 Task: Send an email with the signature Erica Taylor with the subject 'Request for project resources' and the message 'I appreciate your attention to detail and timely response.' from softage.1@softage.net to softage.5@softage.net and softage.6@softage.net with CC to softage.7@softage.net
Action: Key pressed n
Screenshot: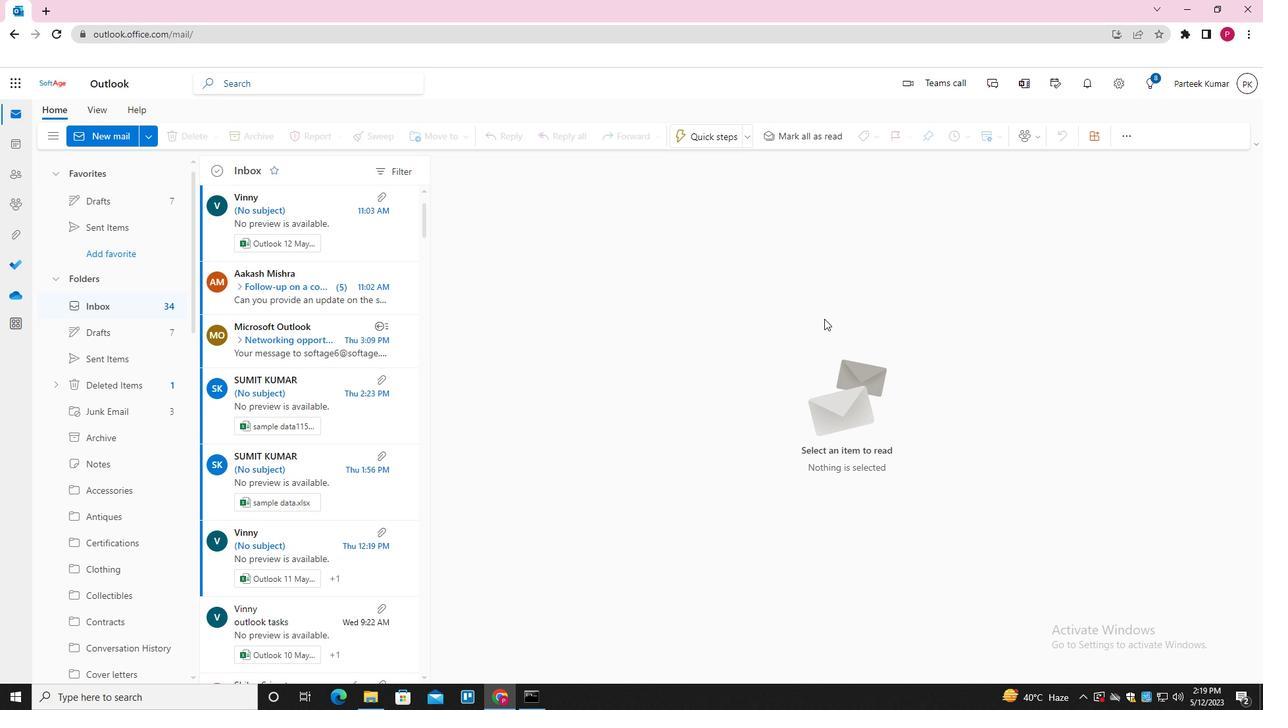 
Action: Mouse moved to (887, 137)
Screenshot: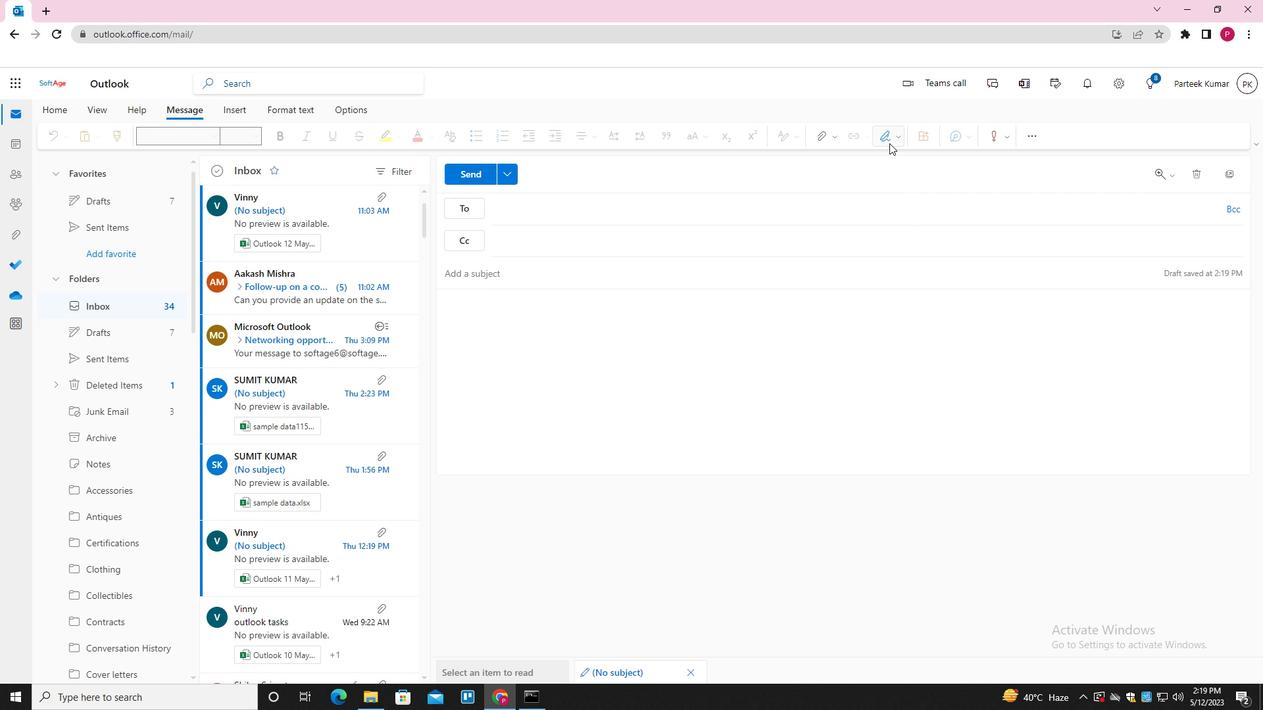 
Action: Mouse pressed left at (887, 137)
Screenshot: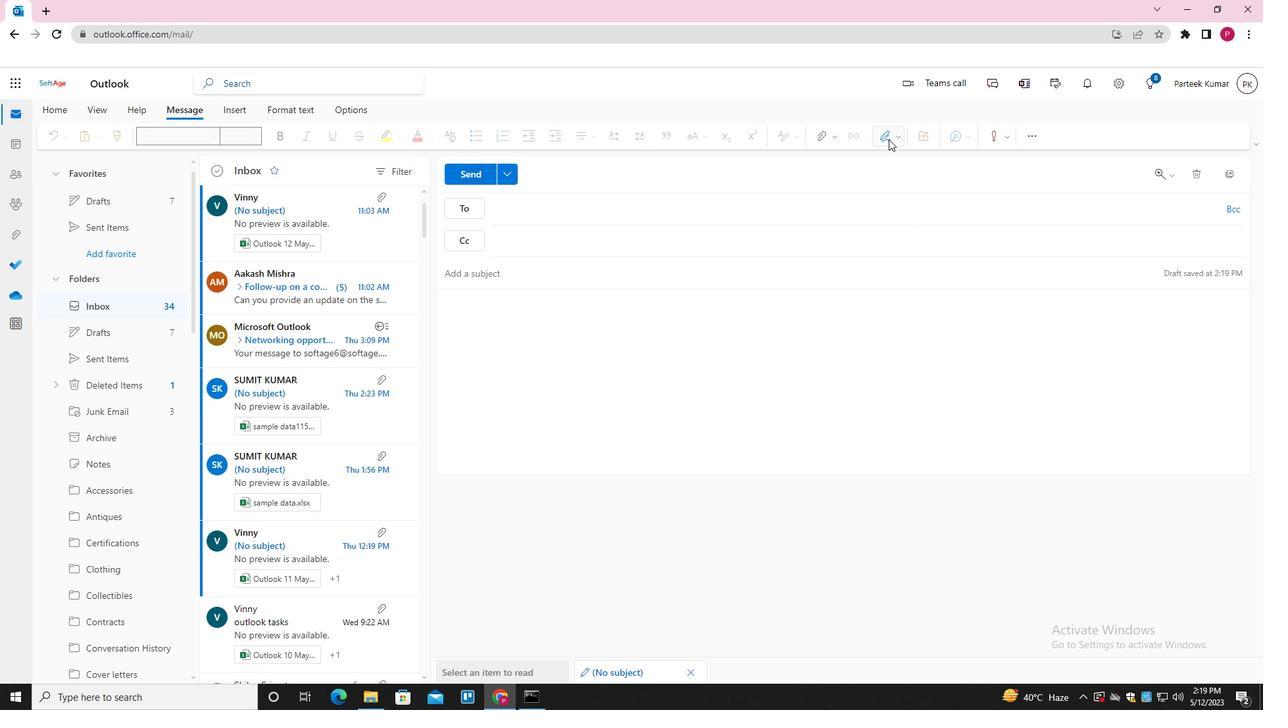 
Action: Mouse moved to (870, 186)
Screenshot: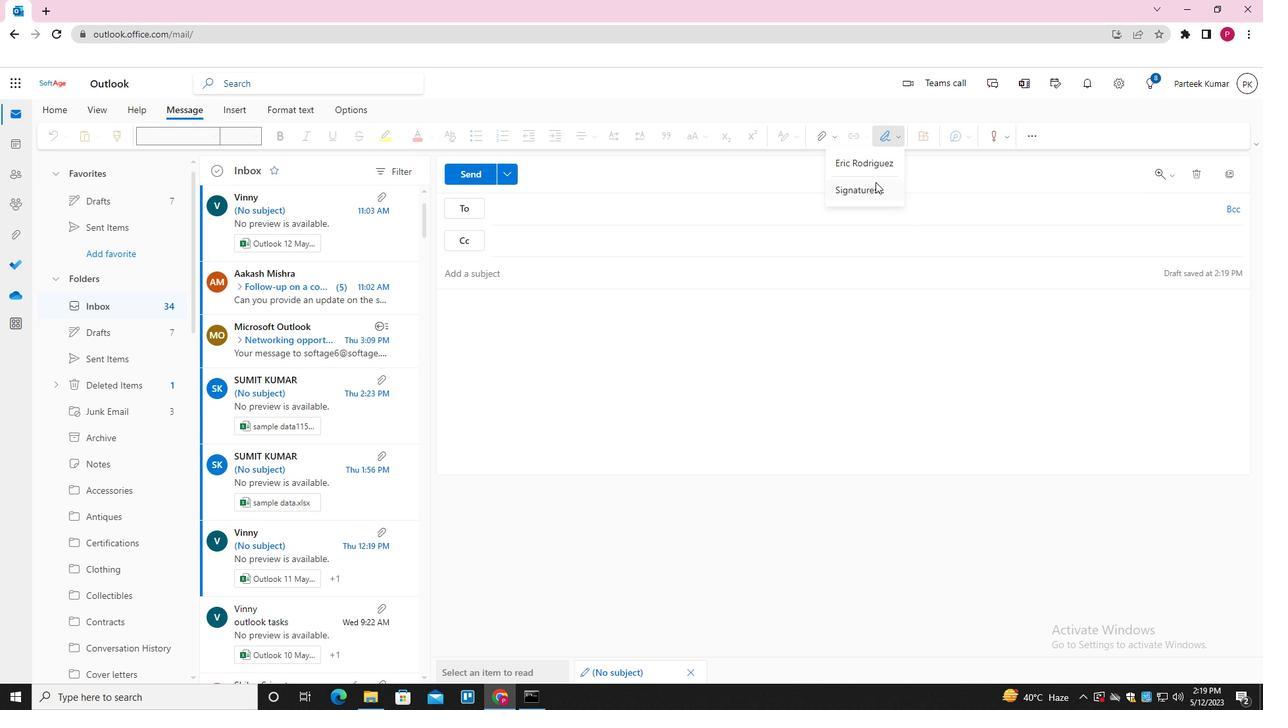 
Action: Mouse pressed left at (870, 186)
Screenshot: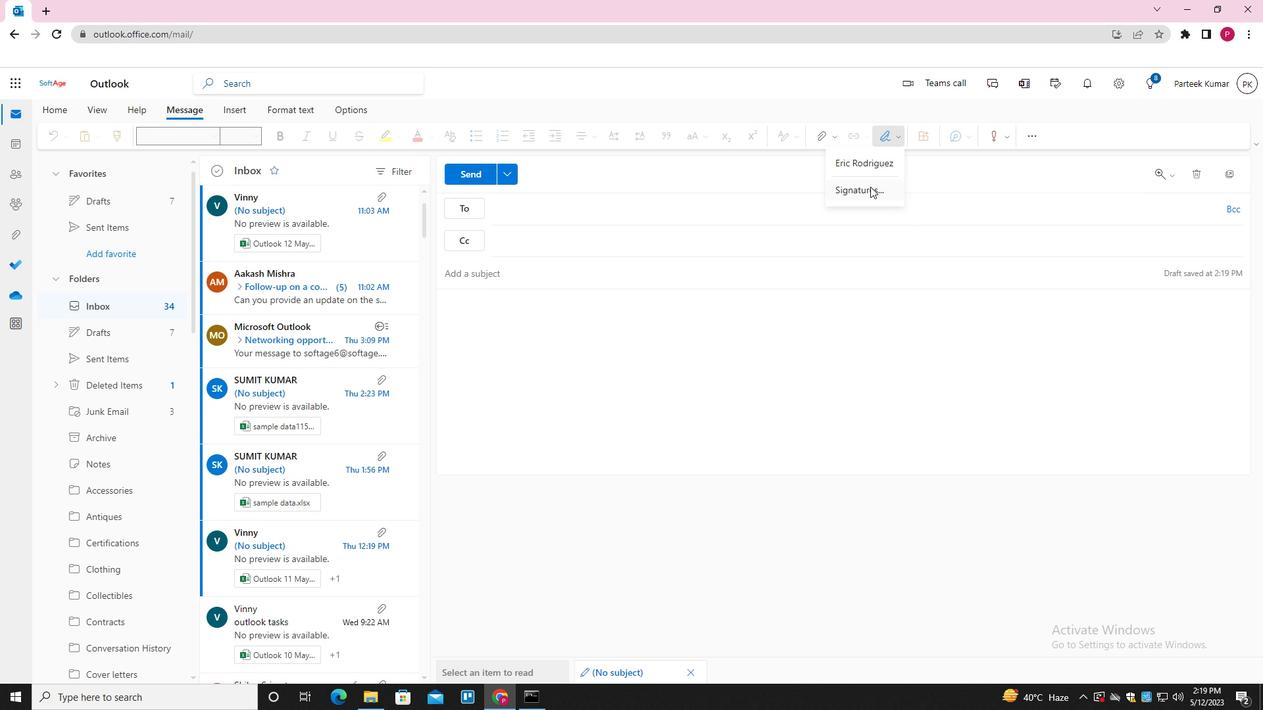 
Action: Mouse moved to (885, 239)
Screenshot: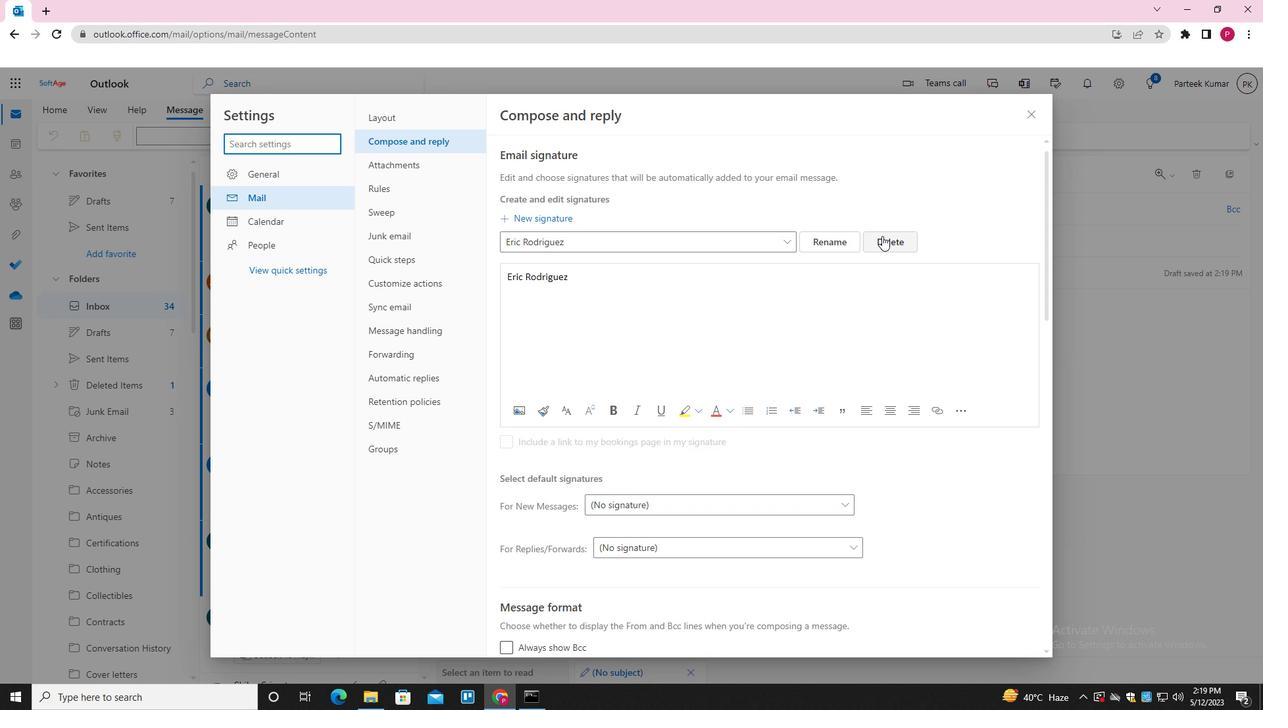 
Action: Mouse pressed left at (885, 239)
Screenshot: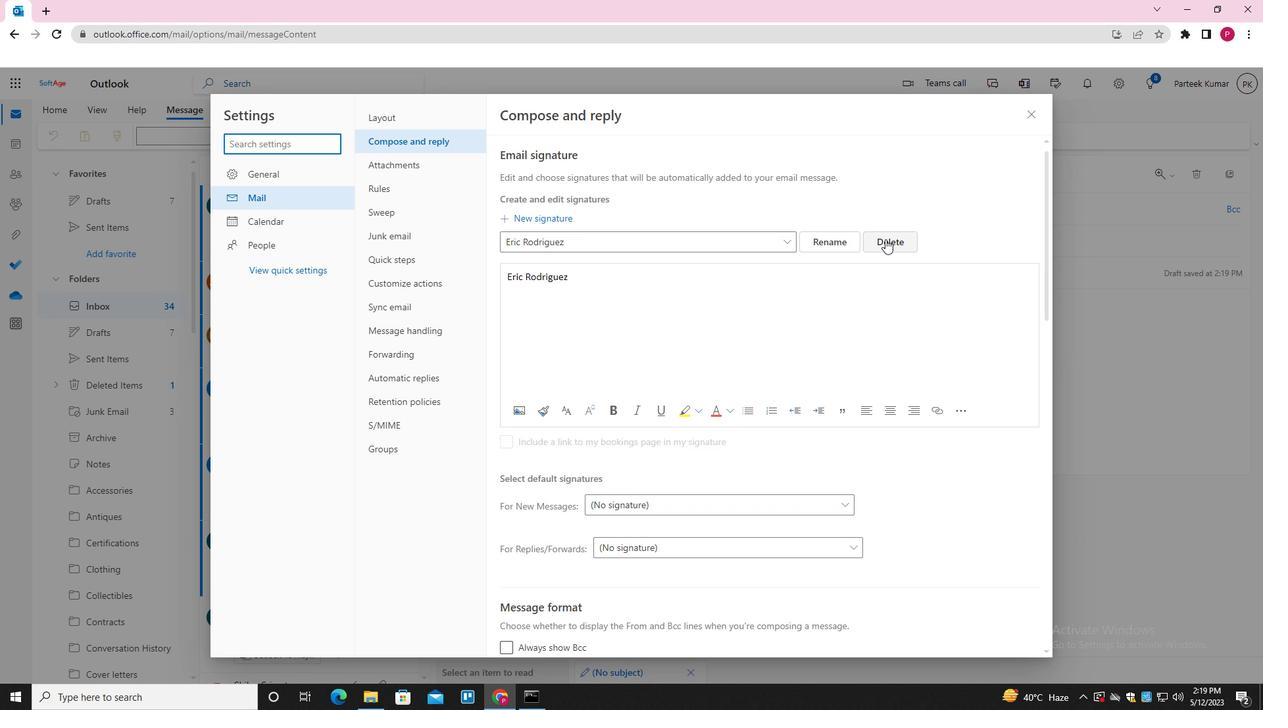 
Action: Mouse moved to (735, 249)
Screenshot: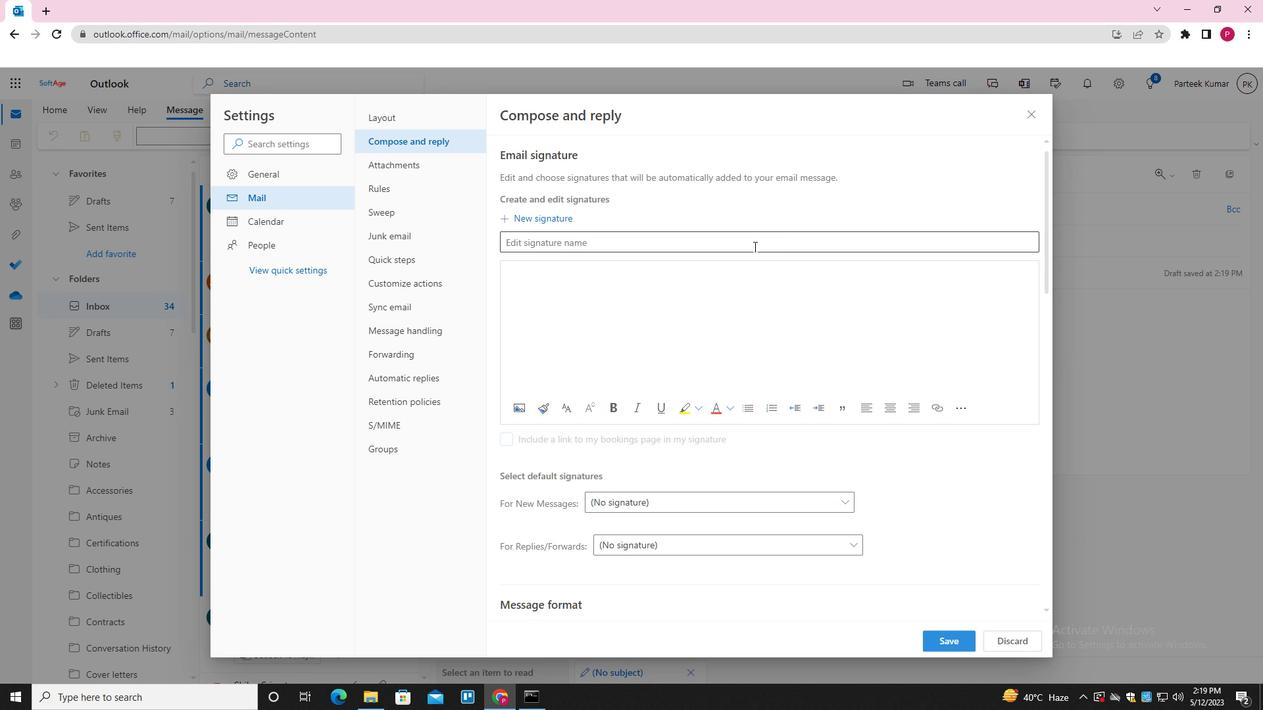 
Action: Mouse pressed left at (735, 249)
Screenshot: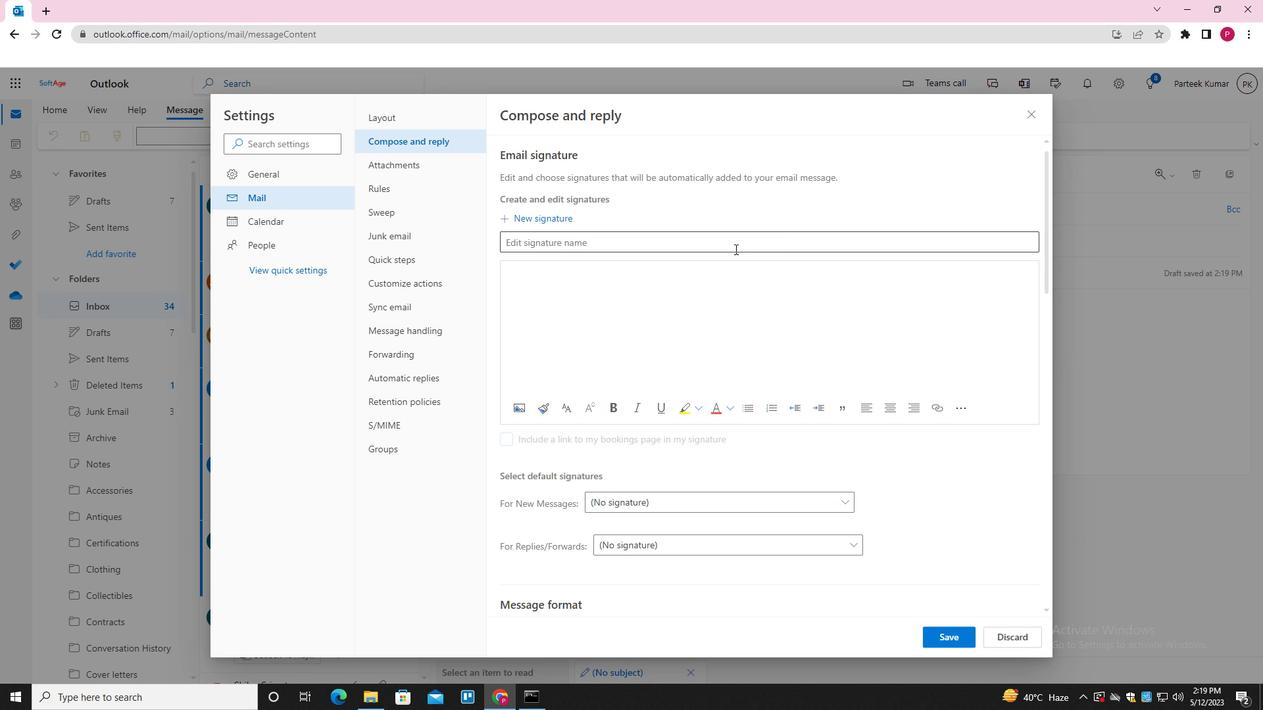 
Action: Key pressed <Key.shift>ERICA<Key.space><Key.shift><Key.shift><Key.shift><Key.shift><Key.shift><Key.shift><Key.shift>TAYLOR<Key.space><Key.tab><Key.shift>ERICA<Key.space><Key.shift>TAYLOR
Screenshot: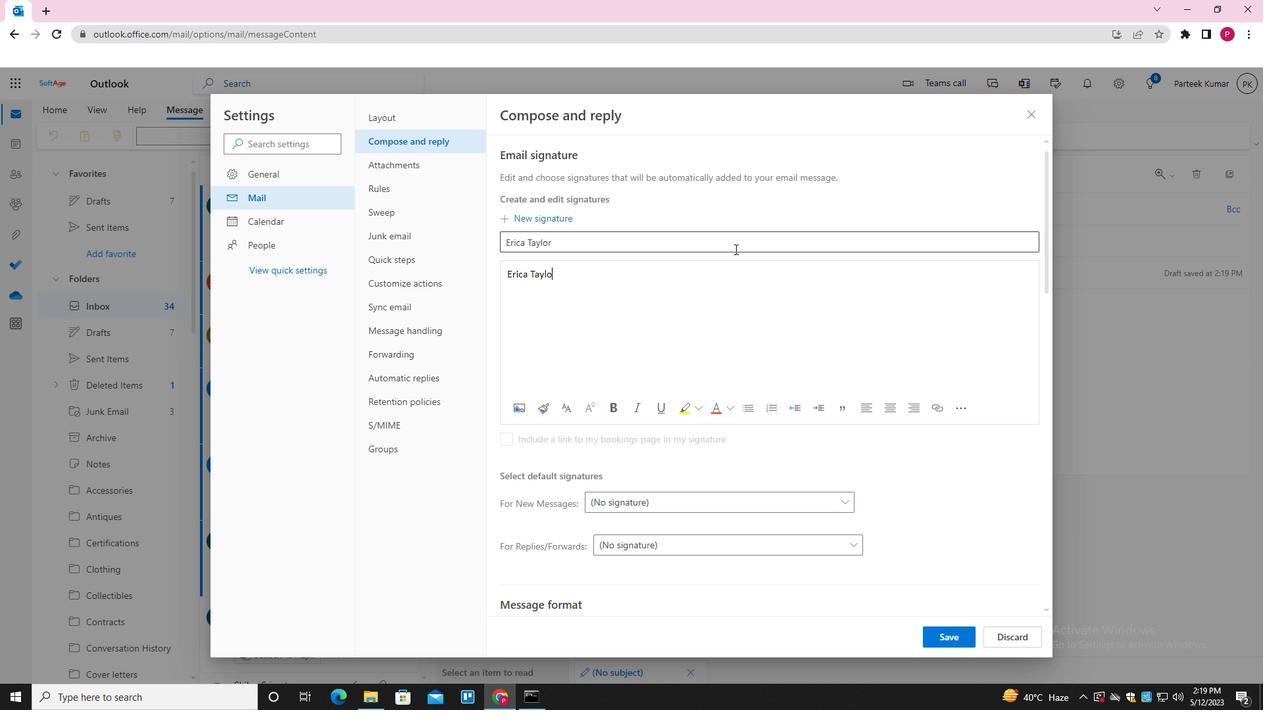 
Action: Mouse moved to (951, 636)
Screenshot: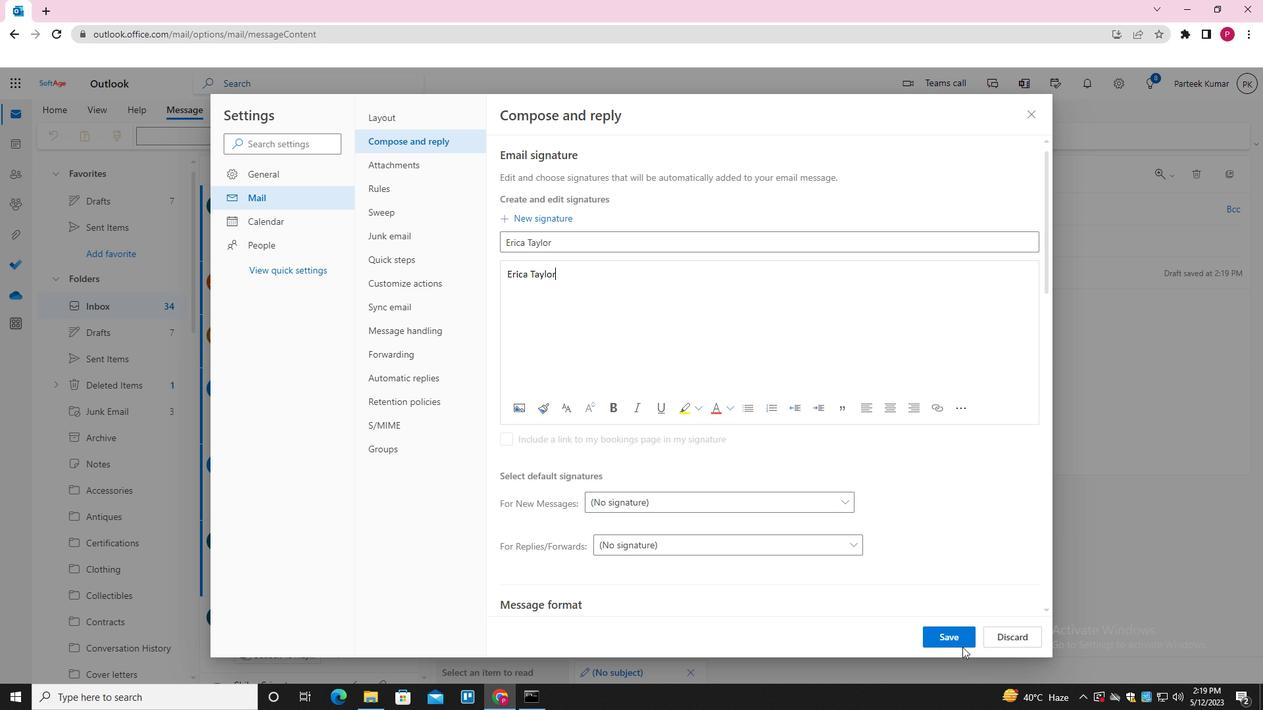 
Action: Mouse pressed left at (951, 636)
Screenshot: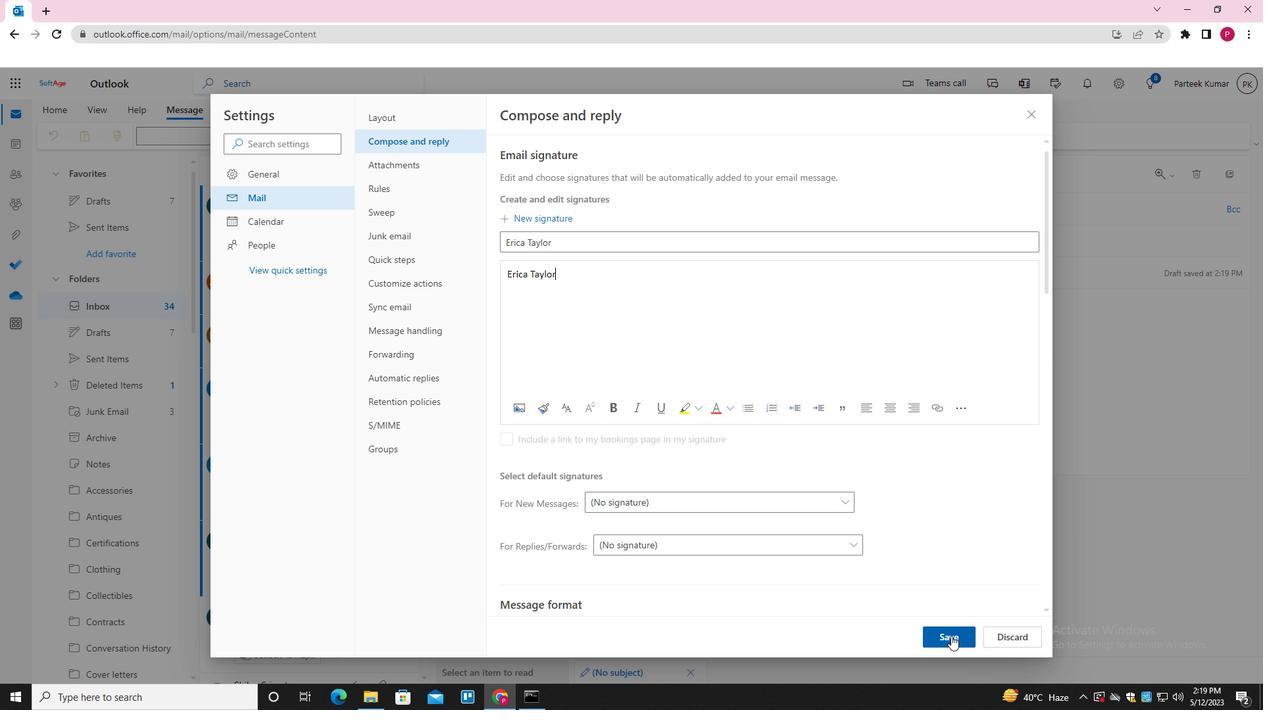 
Action: Mouse moved to (1029, 113)
Screenshot: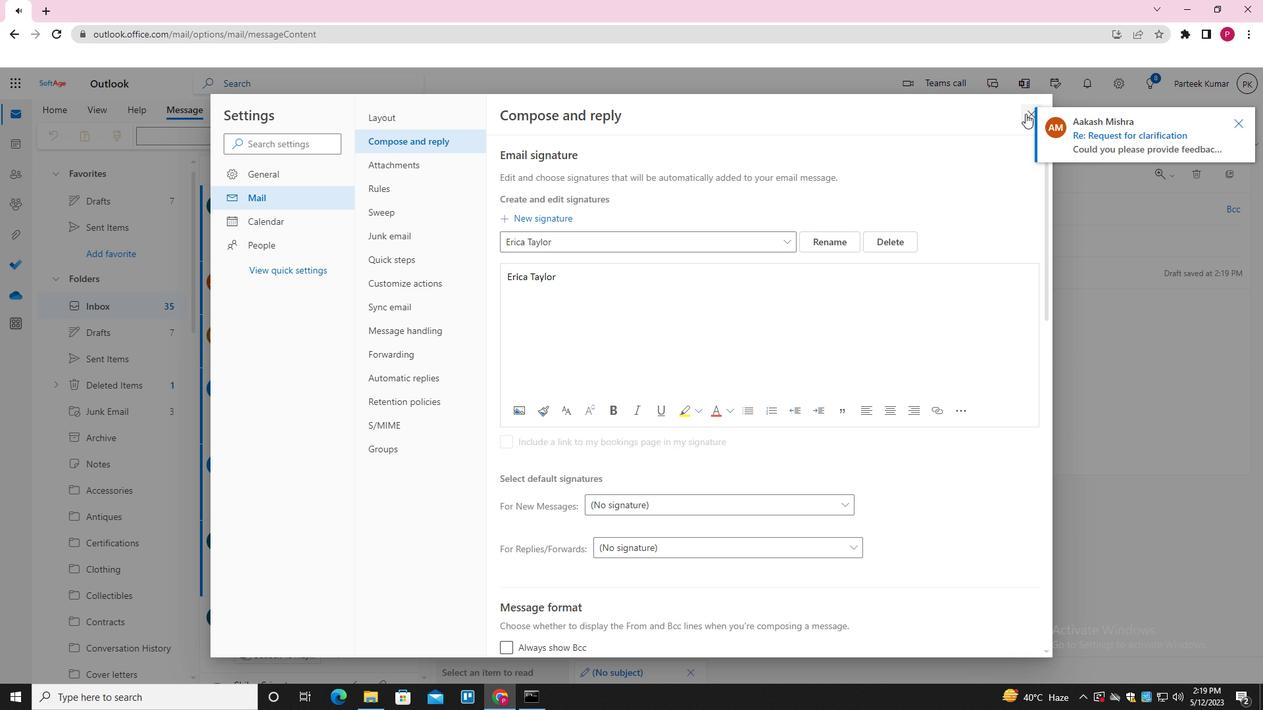 
Action: Mouse pressed left at (1029, 113)
Screenshot: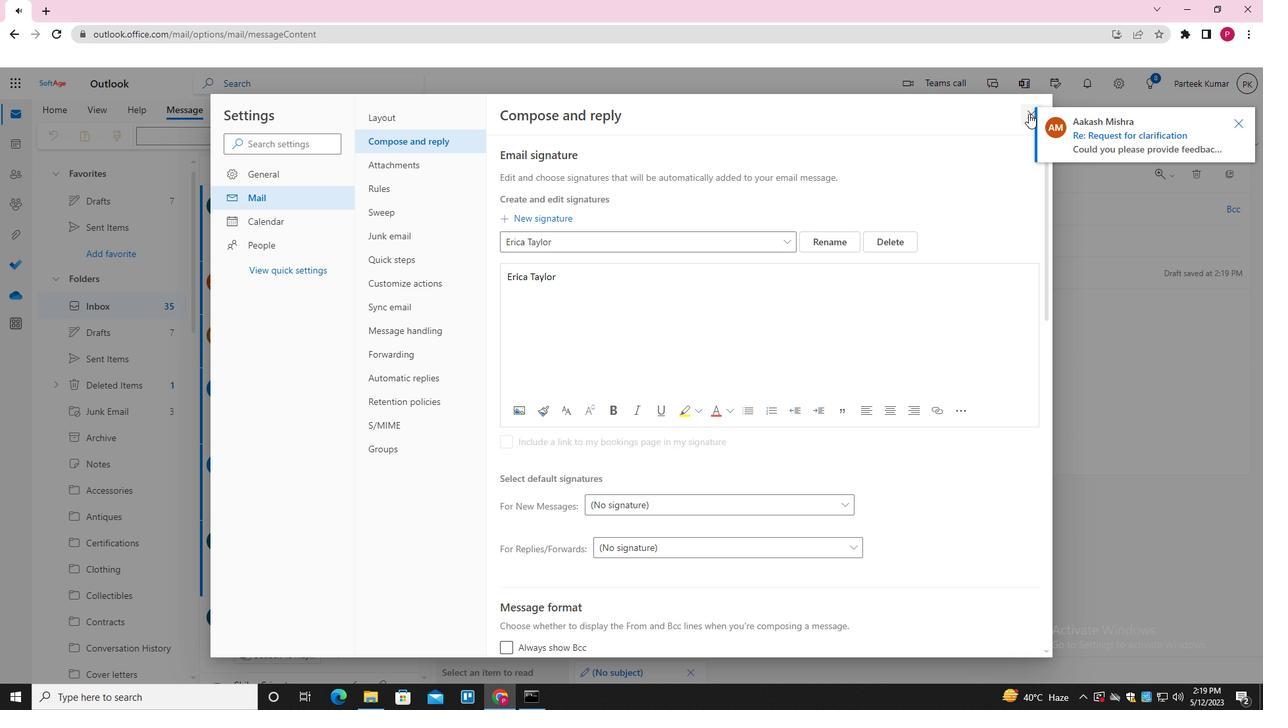 
Action: Mouse moved to (885, 134)
Screenshot: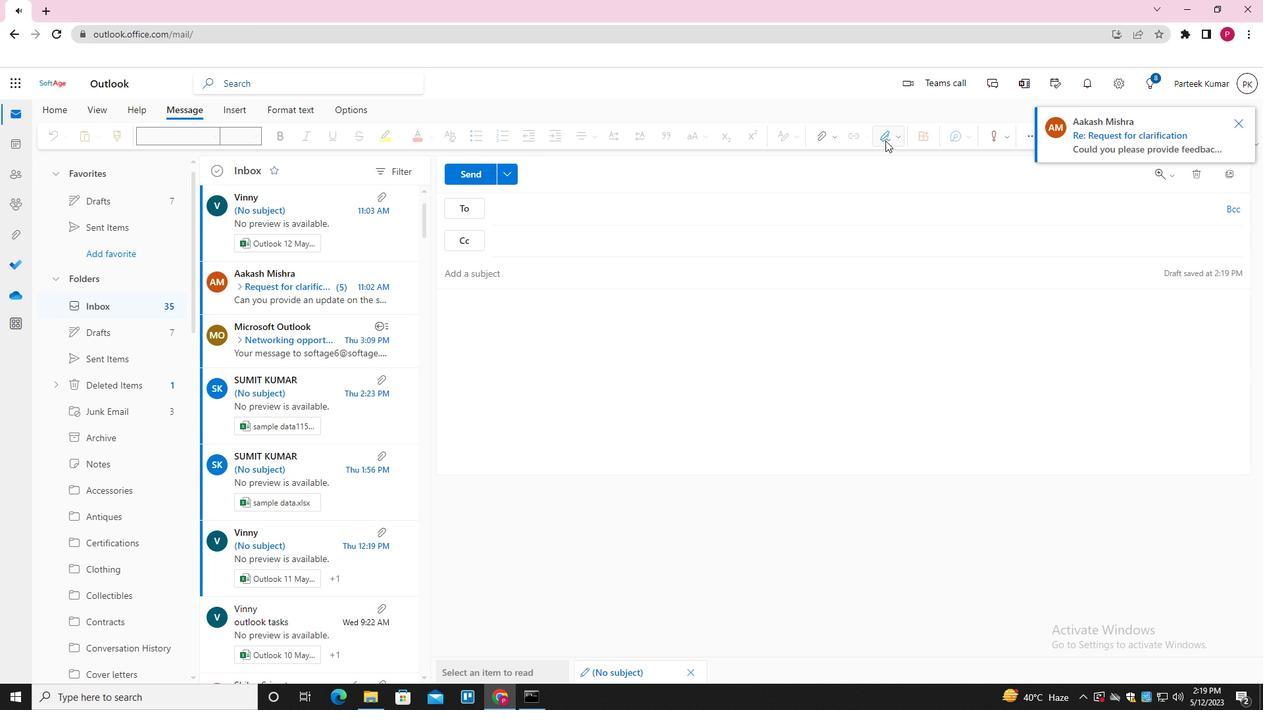 
Action: Mouse pressed left at (885, 134)
Screenshot: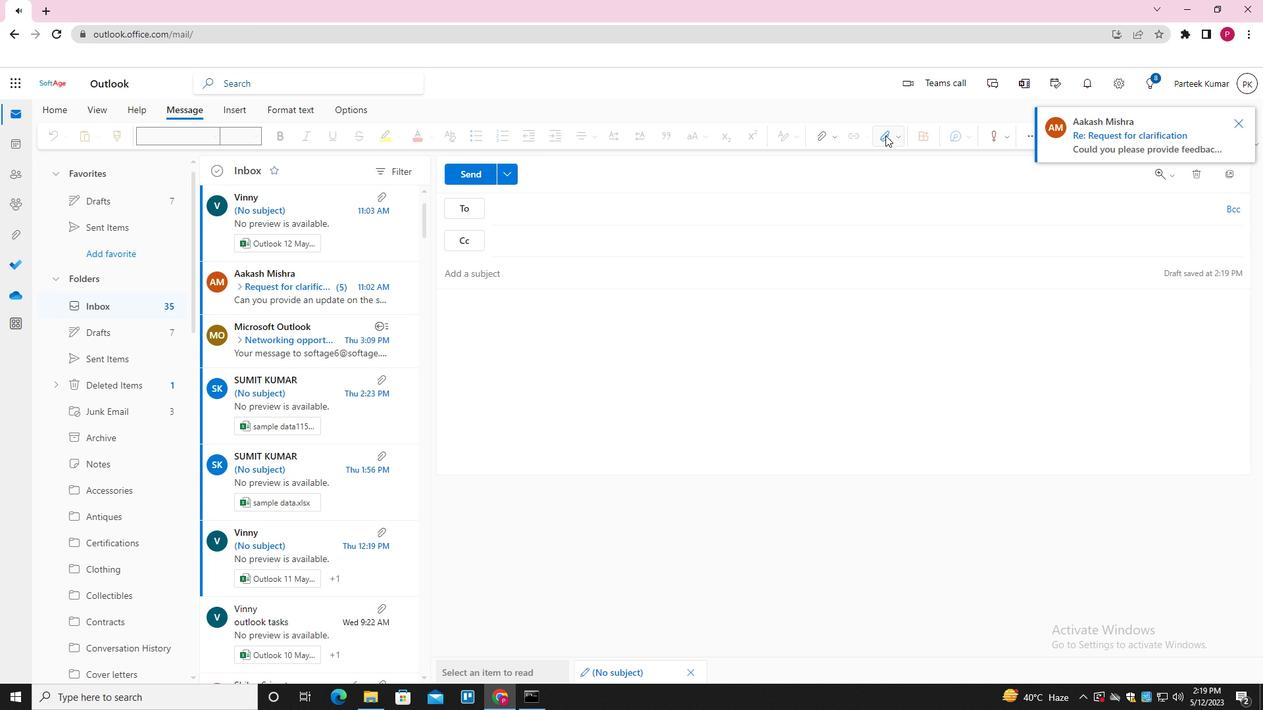 
Action: Mouse moved to (864, 165)
Screenshot: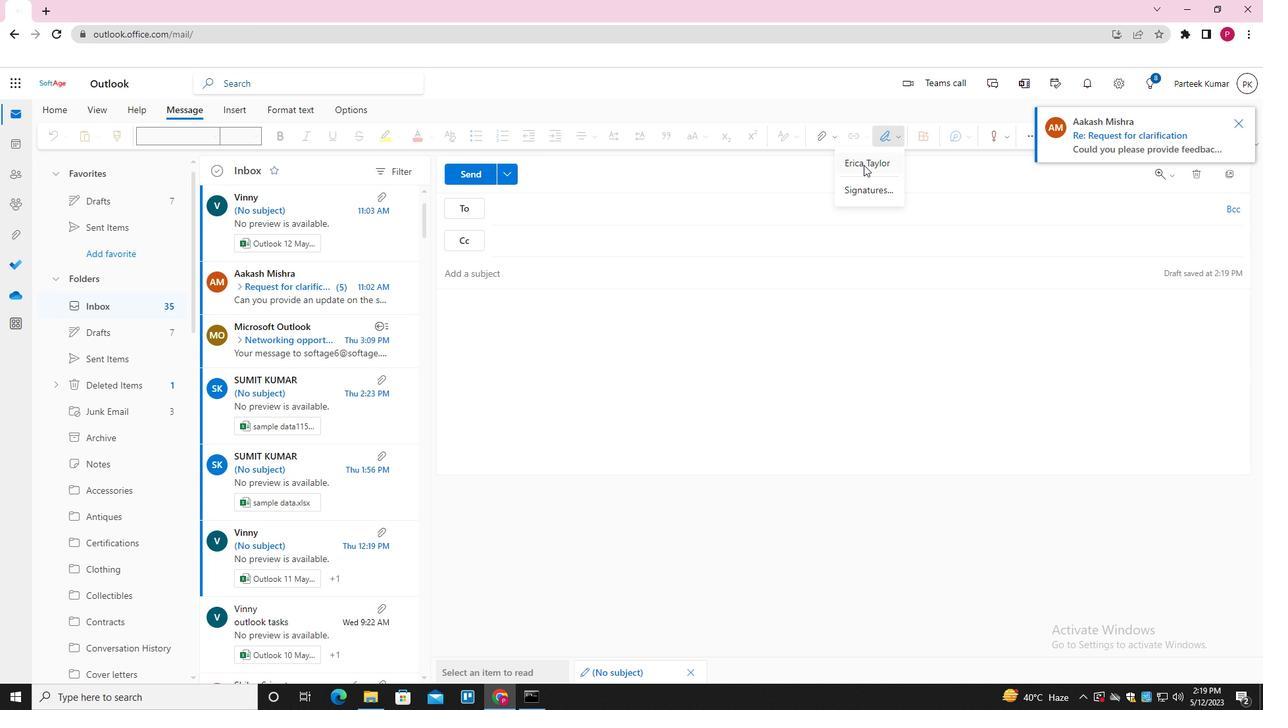 
Action: Mouse pressed left at (864, 165)
Screenshot: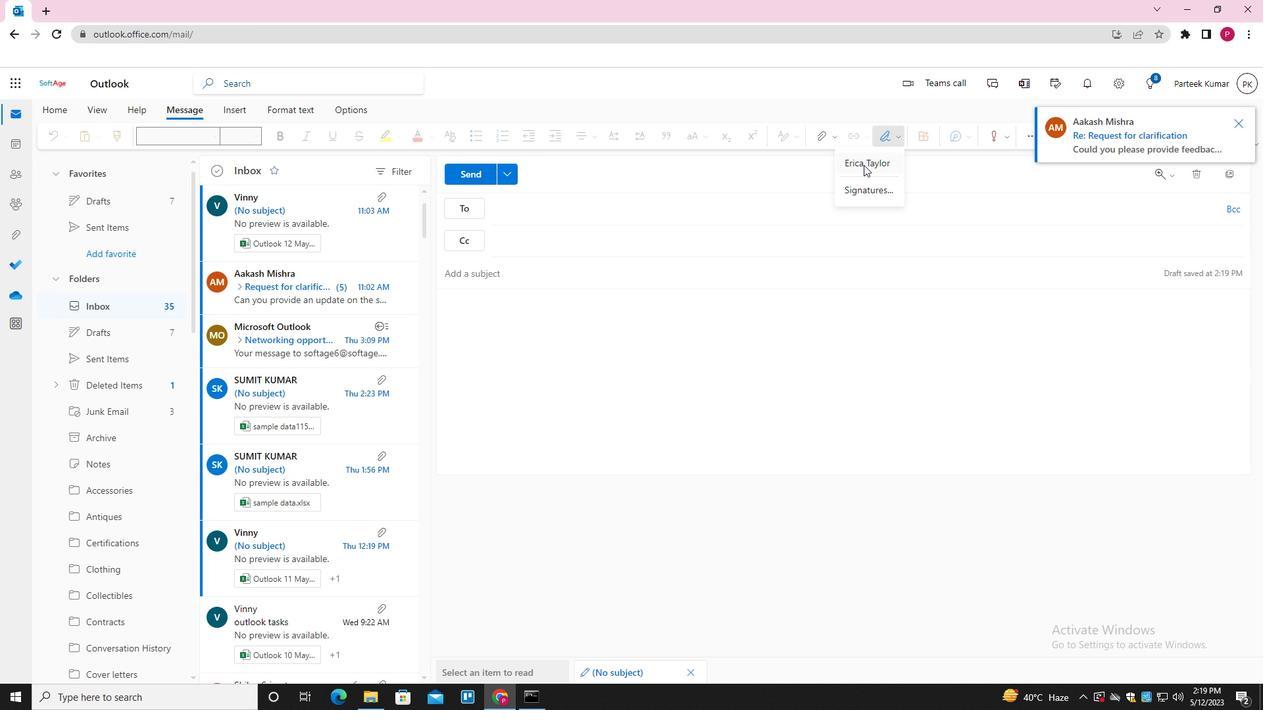 
Action: Mouse moved to (582, 273)
Screenshot: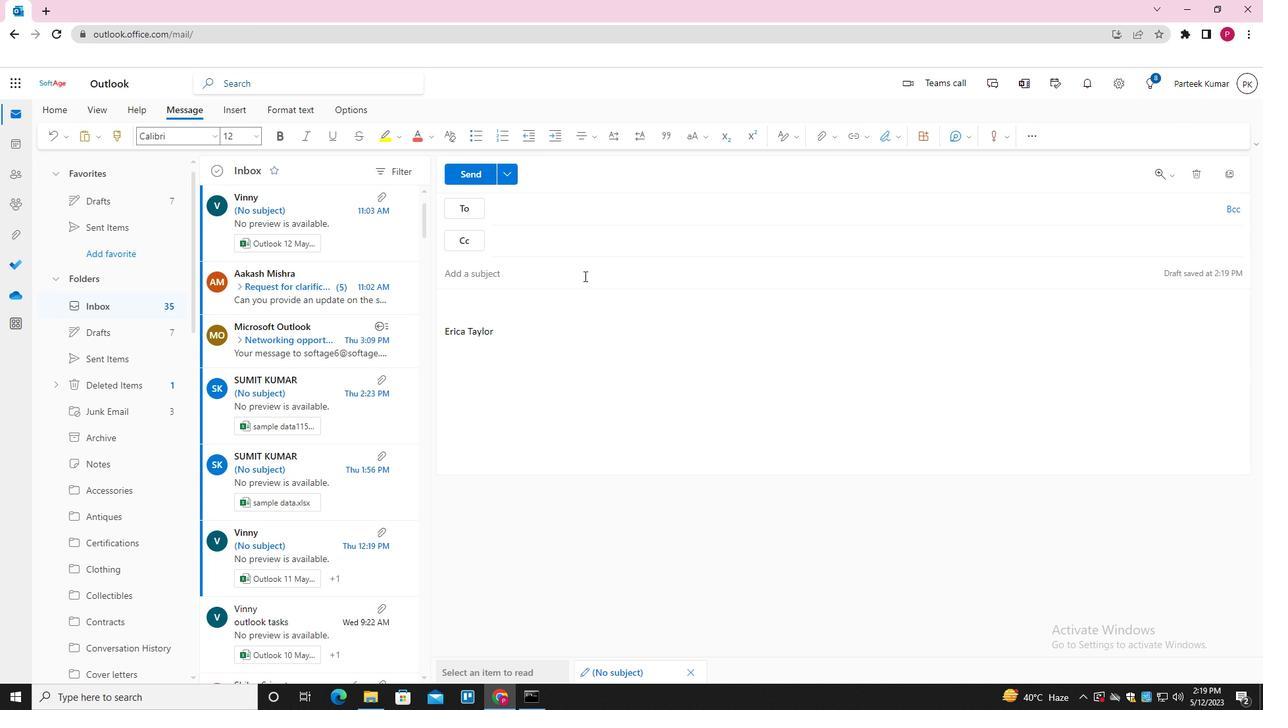 
Action: Mouse pressed left at (582, 273)
Screenshot: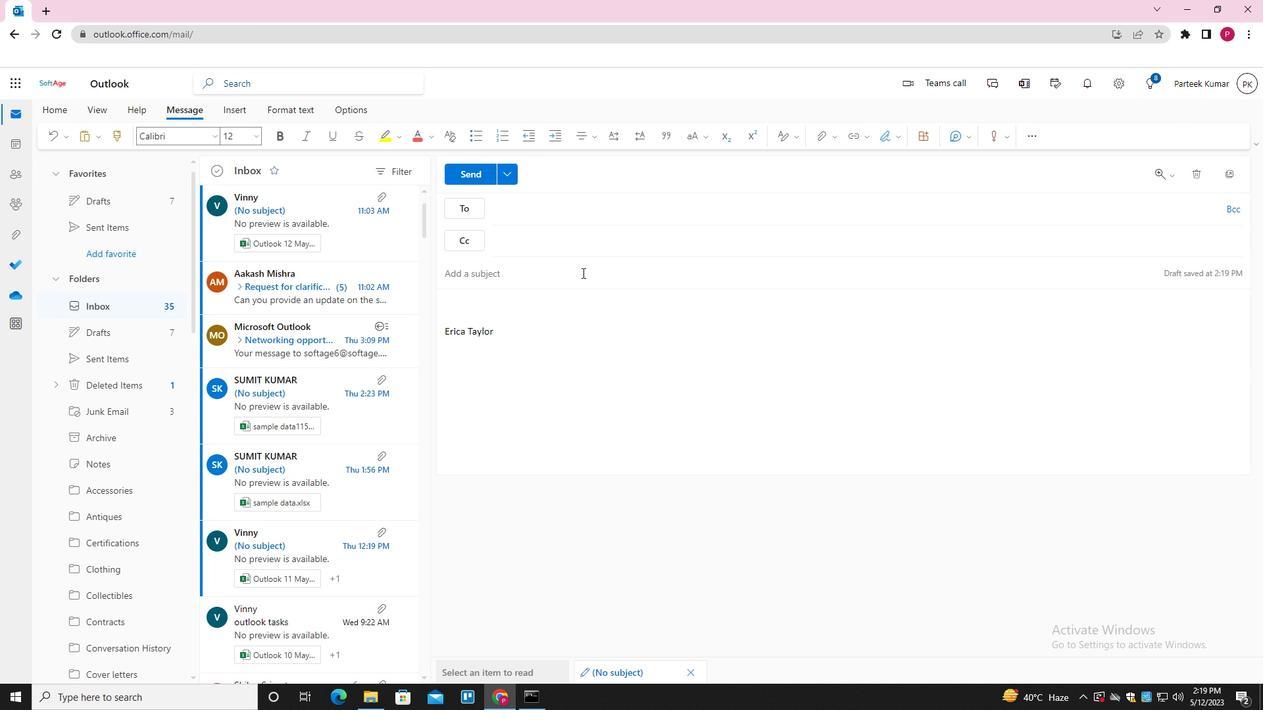 
Action: Key pressed <Key.shift>REQUEST<Key.space>FOR<Key.space>PROJECT<Key.space>RESOURCES<Key.tab><Key.shift_r>I<Key.space>APPREACIATE<Key.space><Key.backspace><Key.backspace><Key.backspace><Key.backspace><Key.backspace><Key.backspace><Key.backspace><Key.backspace><Key.backspace><Key.backspace><Key.backspace>PPRECIATE<Key.space>YOUR<Key.space>ATTENTION<Key.space>TO<Key.space>DETAIL<Key.space>AND<Key.space>TIMELY<Key.space>RESPONSE<Key.space>
Screenshot: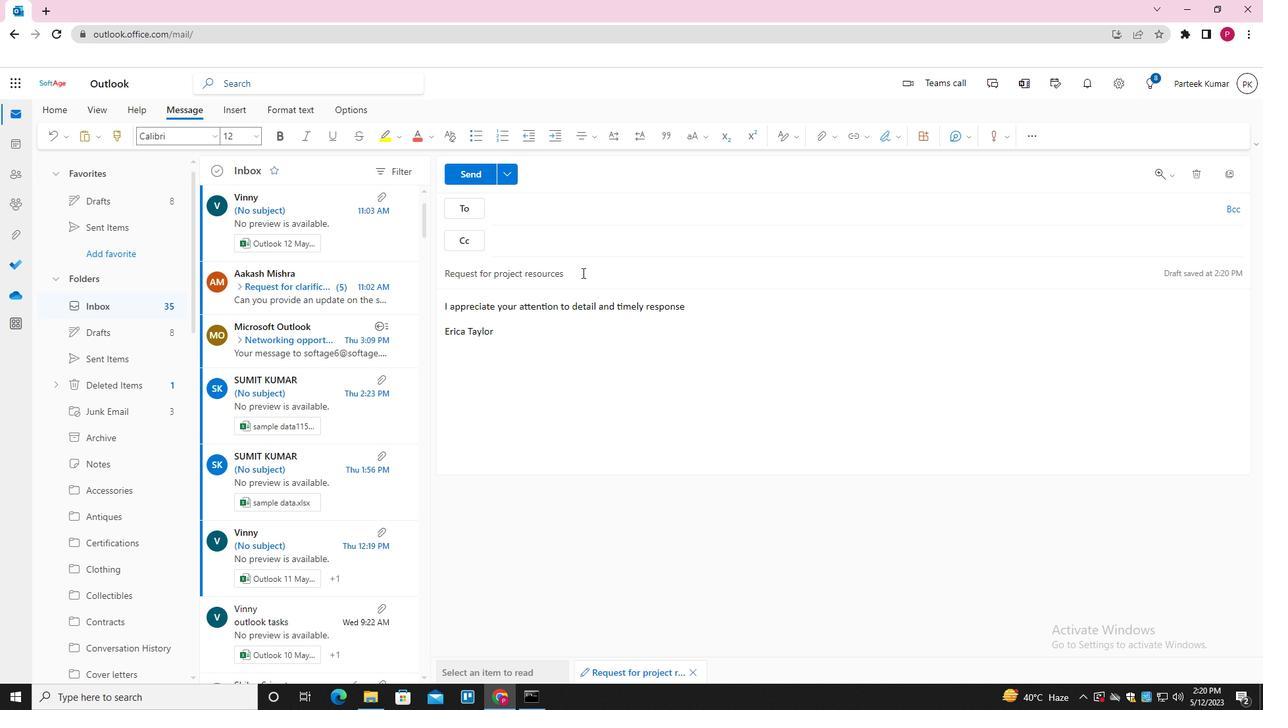 
Action: Mouse moved to (588, 204)
Screenshot: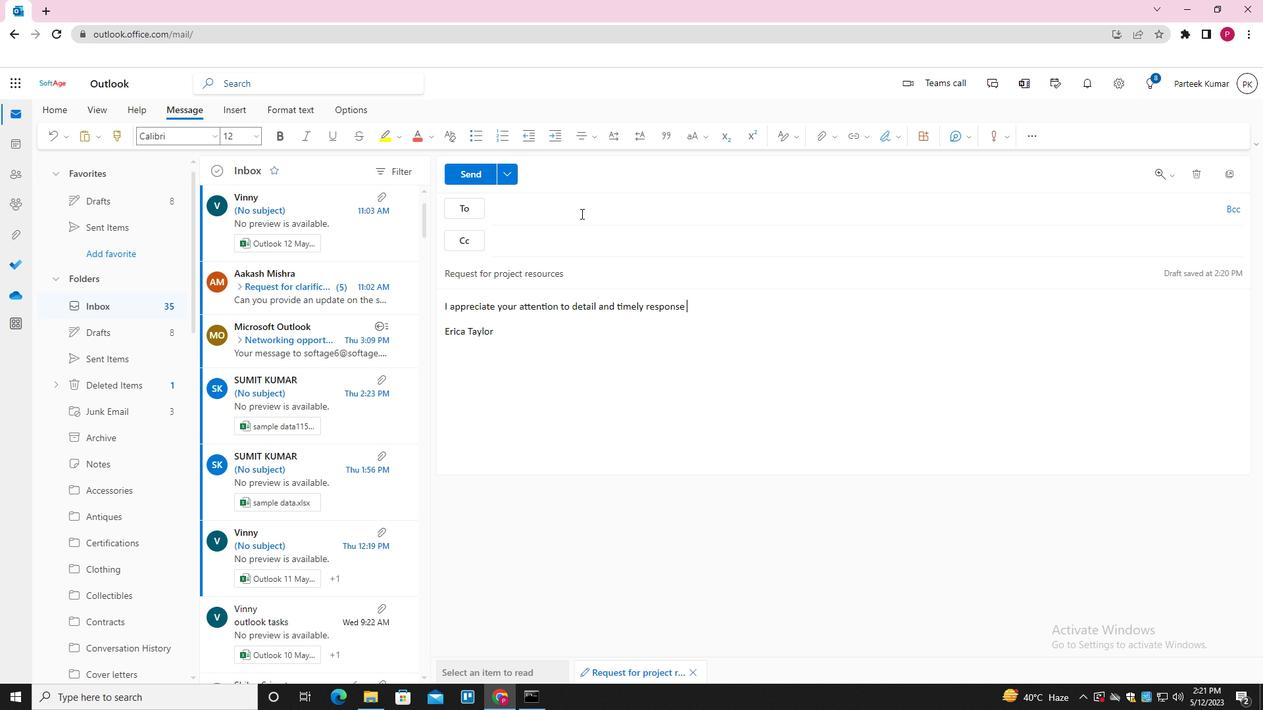 
Action: Mouse pressed left at (588, 204)
Screenshot: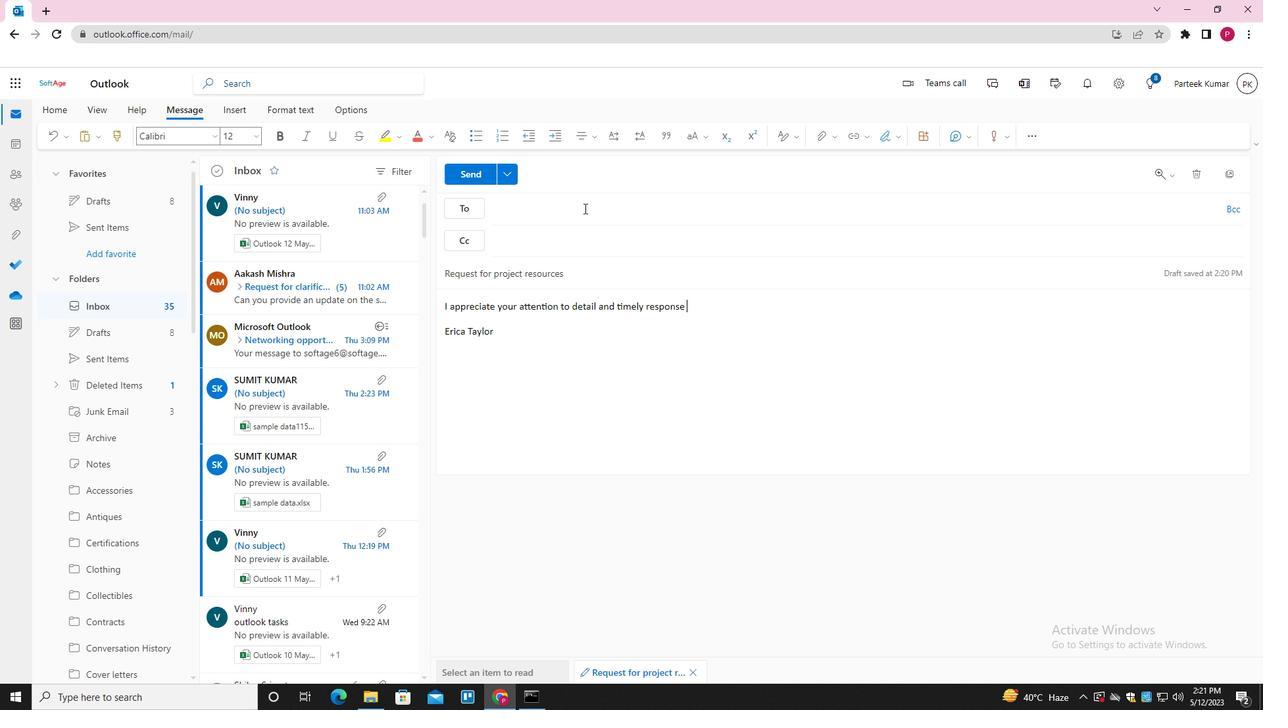 
Action: Mouse moved to (635, 215)
Screenshot: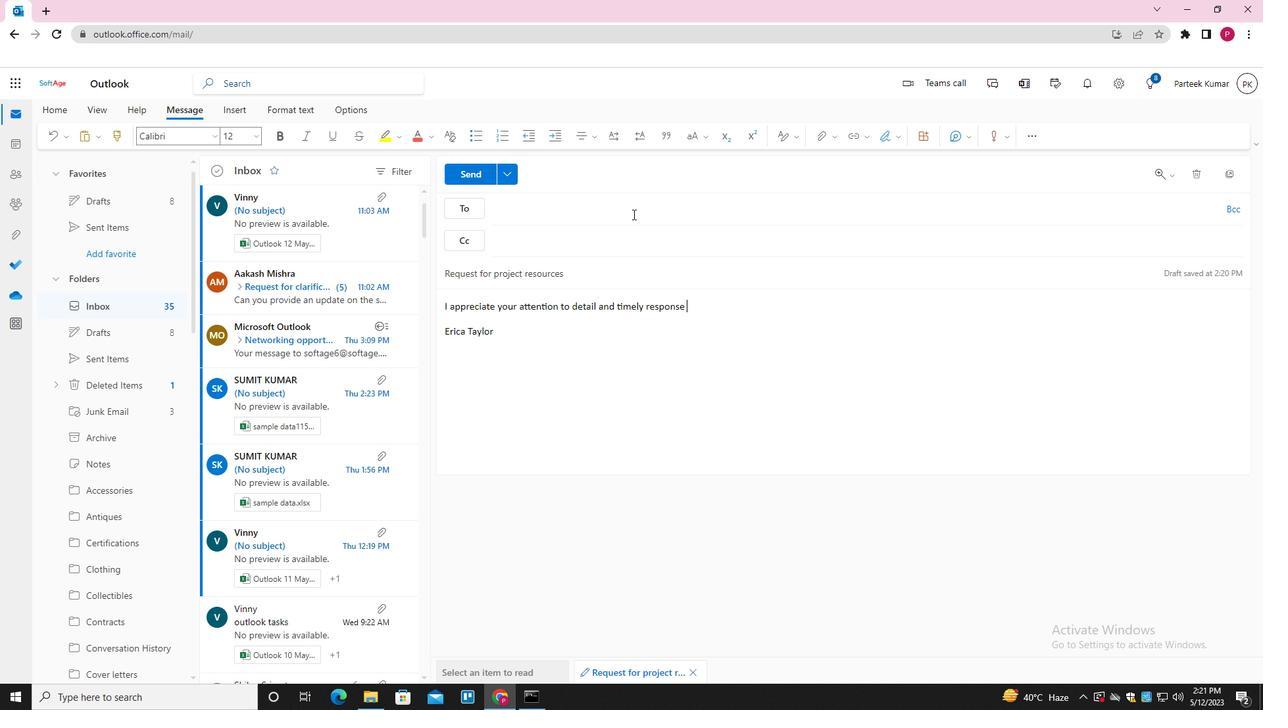 
Action: Key pressed SOFTAGE.5<Key.shift>@1<Key.backspace>SOFTAGE.NET<Key.enter>SOFTAGE.6<Key.shift>@SOFTAN<Key.backspace>GE.NRR<Key.backspace>ET<Key.enter>
Screenshot: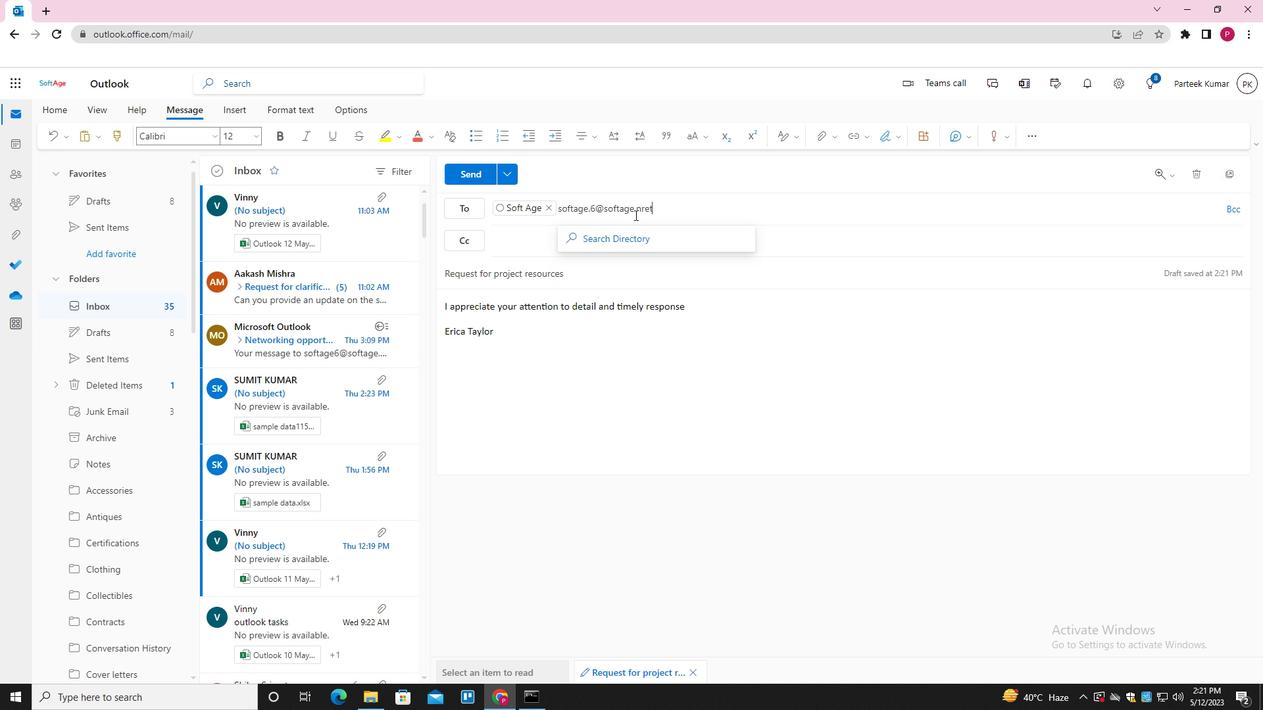 
Action: Mouse moved to (650, 211)
Screenshot: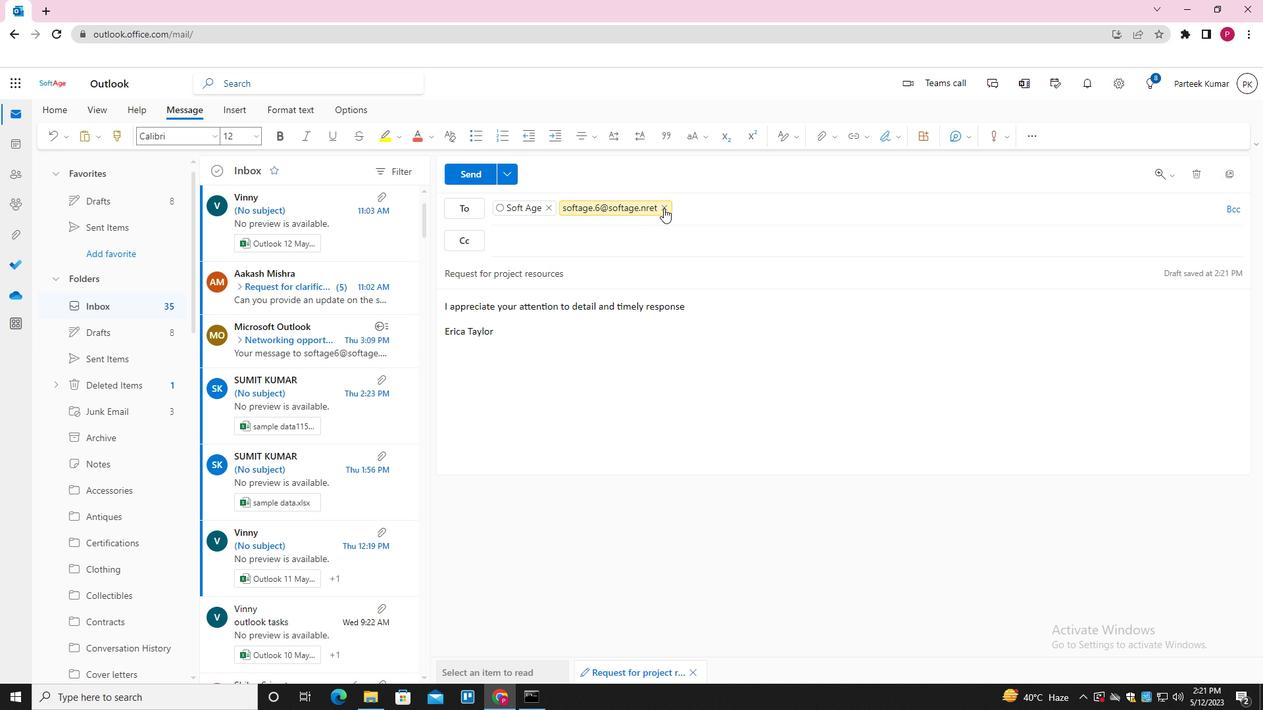 
Action: Mouse pressed left at (650, 211)
Screenshot: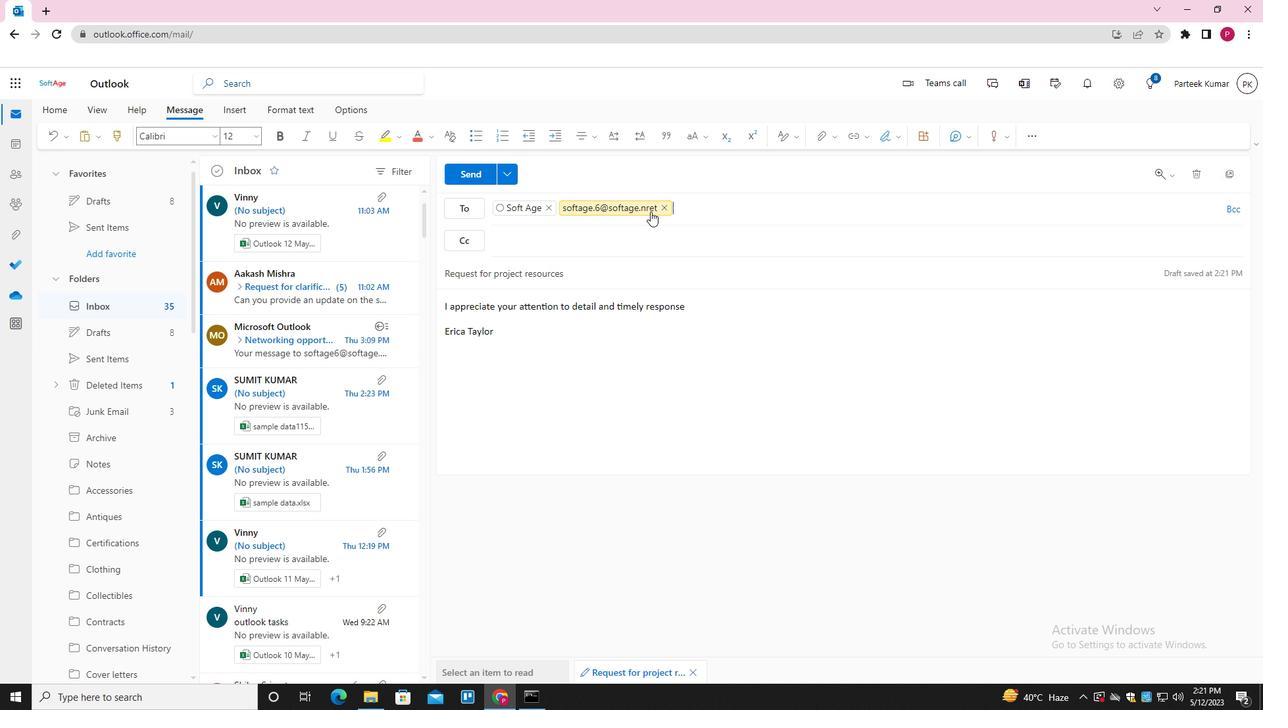 
Action: Mouse moved to (655, 208)
Screenshot: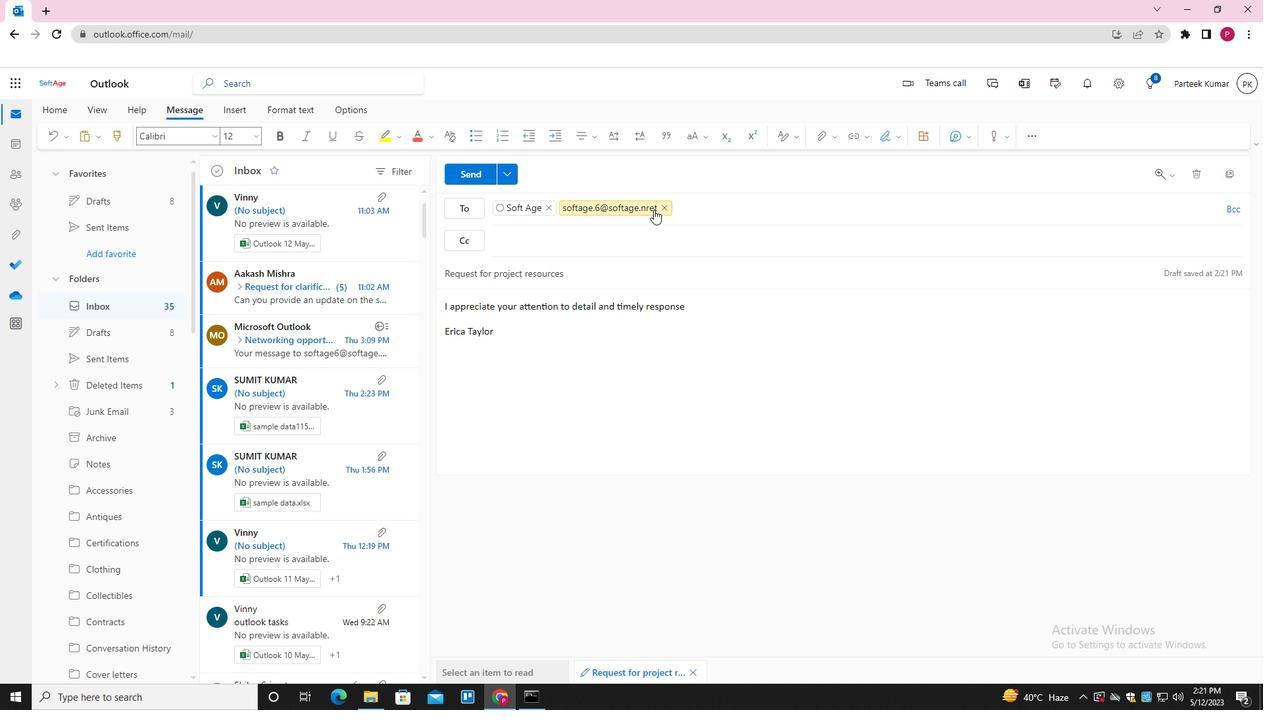 
Action: Mouse pressed left at (655, 208)
Screenshot: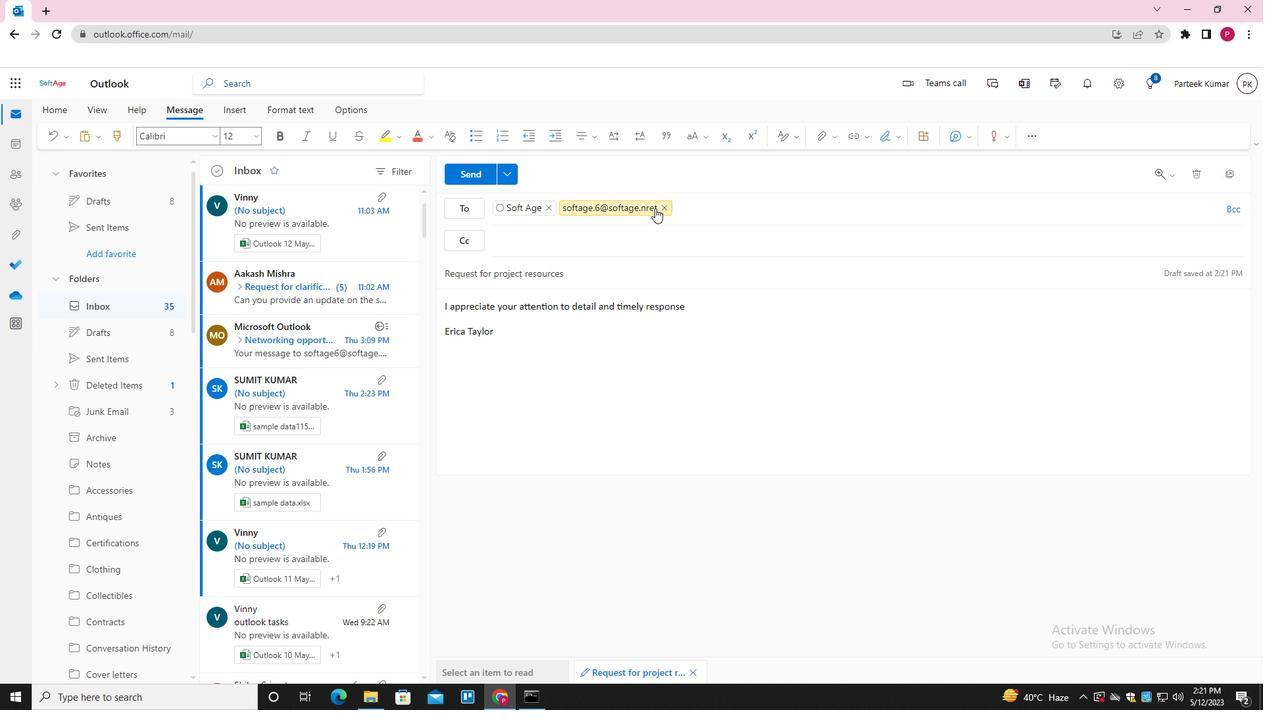 
Action: Key pressed <Key.backspace>SOFTAGE.6<Key.shift>@SOFTAGE.NET<Key.enter><Key.tab>SOFTAGE.7<Key.shift>@SOFTAGE.NET<Key.enter>
Screenshot: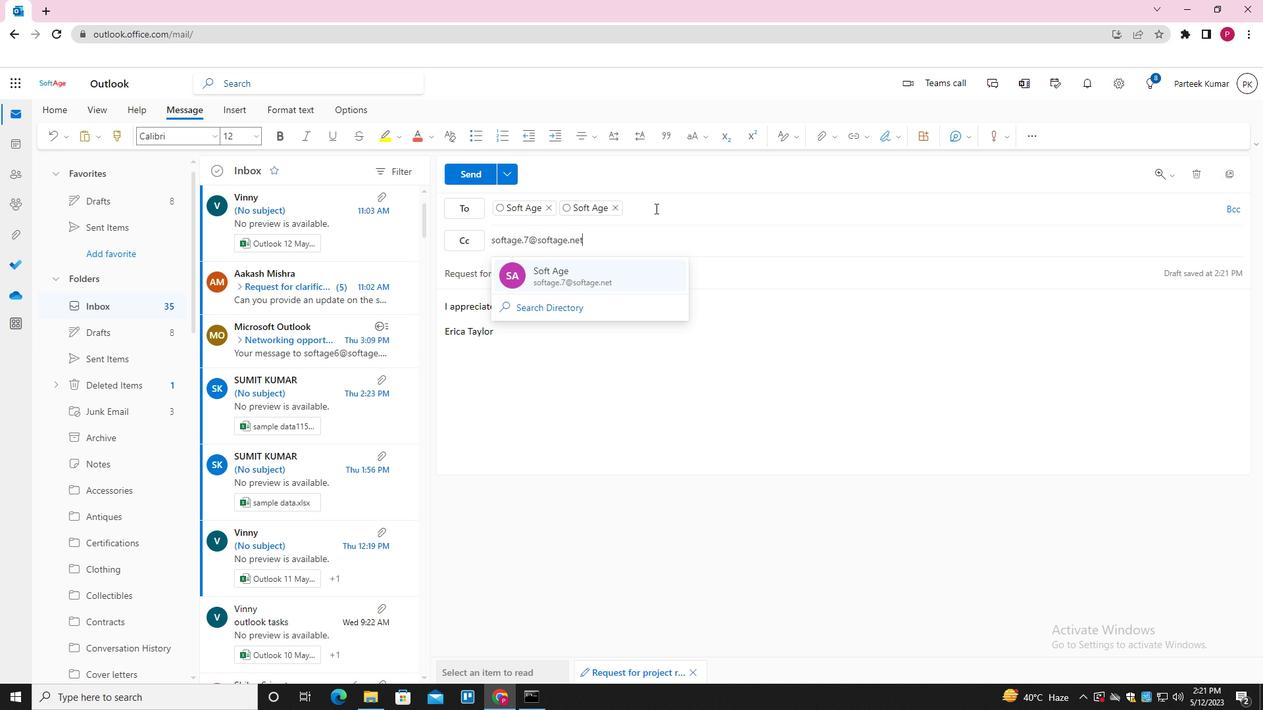 
Action: Mouse moved to (476, 179)
Screenshot: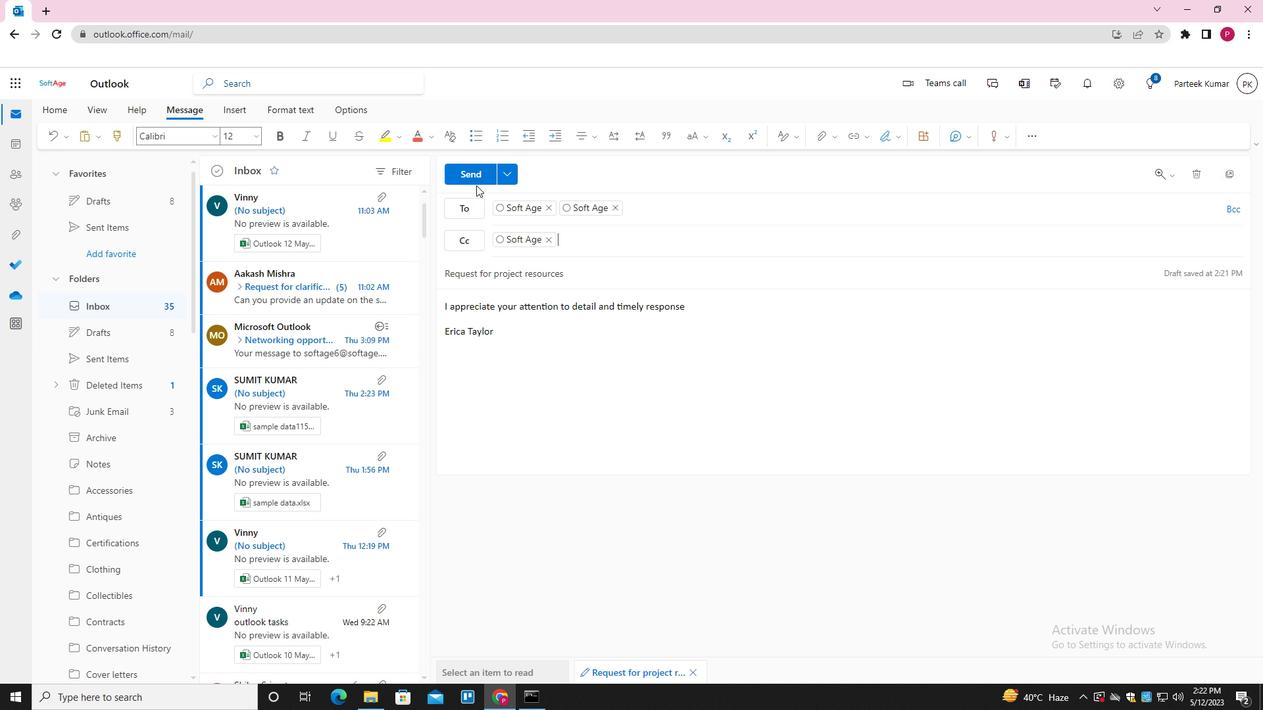 
Action: Mouse pressed left at (476, 179)
Screenshot: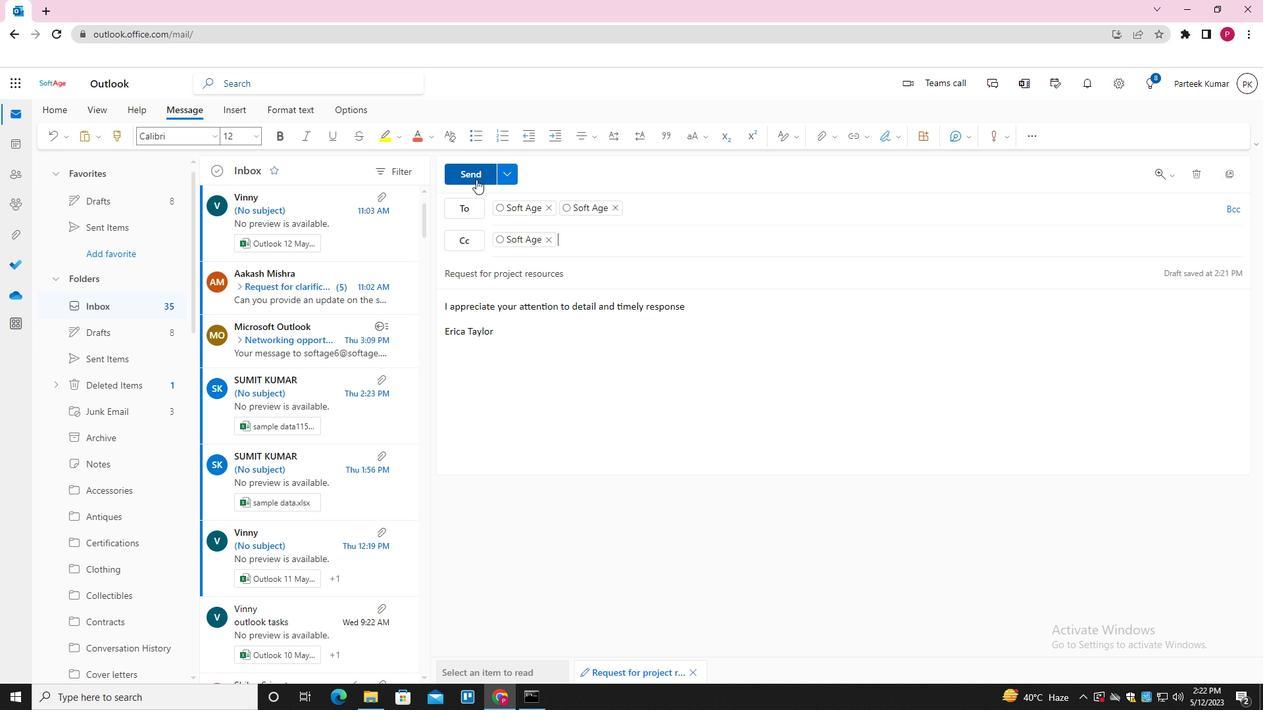 
Action: Mouse moved to (656, 327)
Screenshot: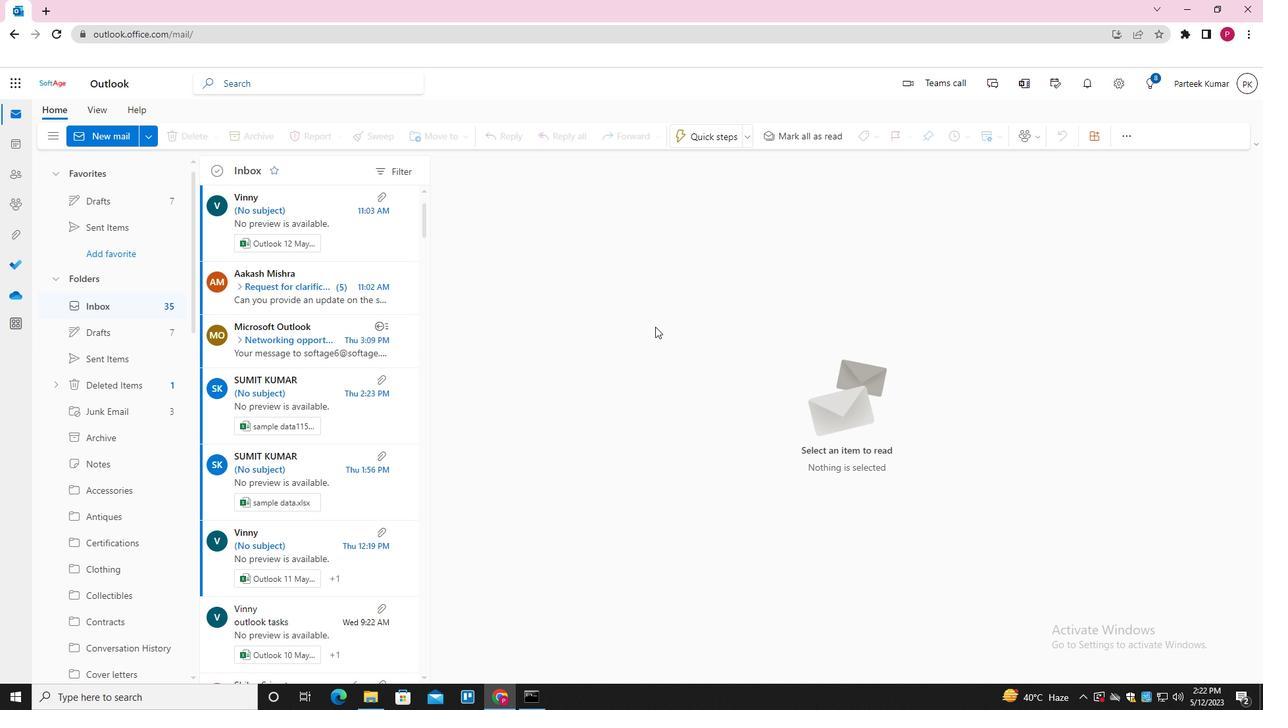 
